 Task: Search board "Task Tracker".
Action: Mouse moved to (267, 240)
Screenshot: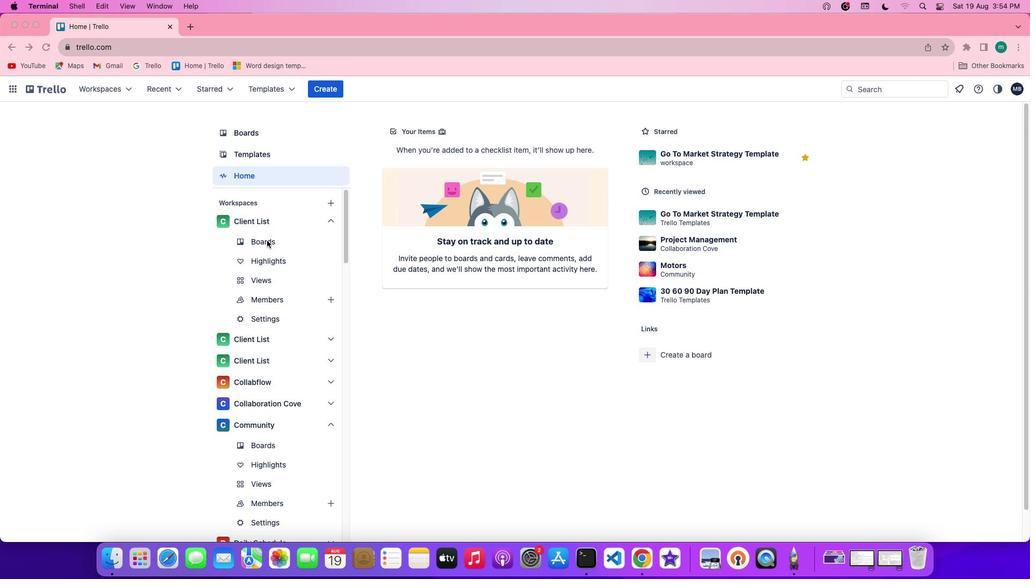 
Action: Mouse pressed left at (267, 240)
Screenshot: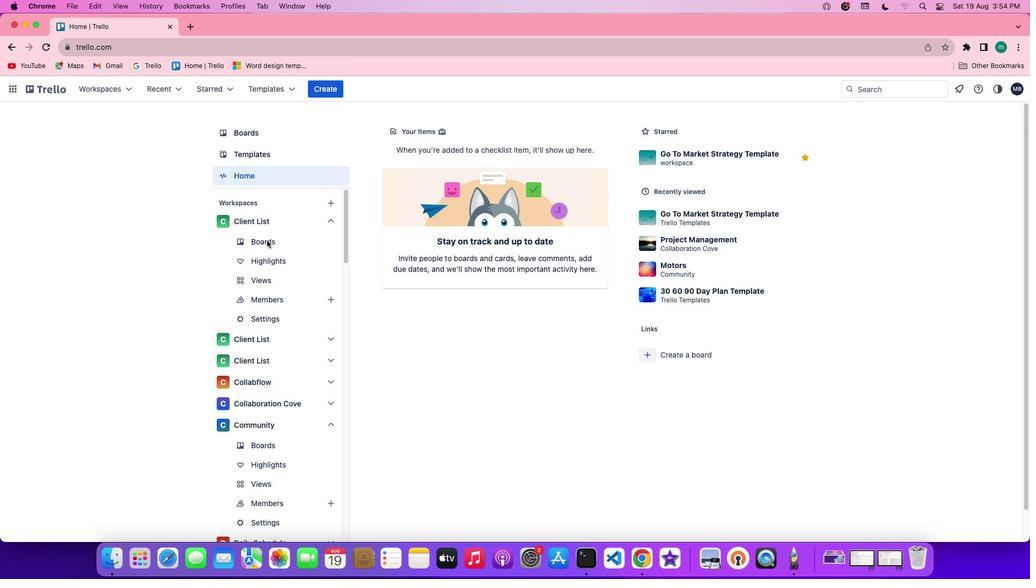 
Action: Mouse moved to (283, 239)
Screenshot: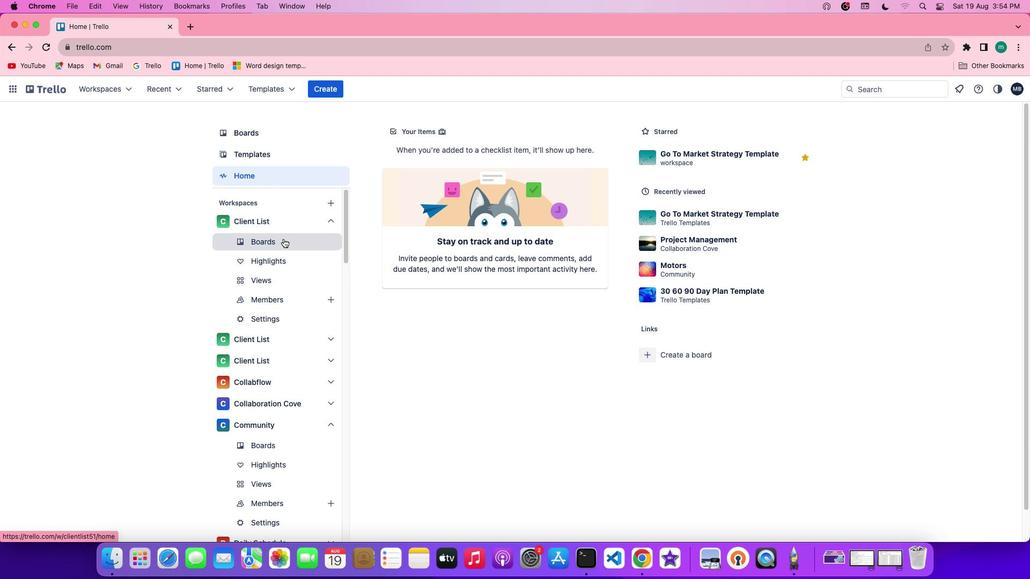 
Action: Mouse pressed left at (283, 239)
Screenshot: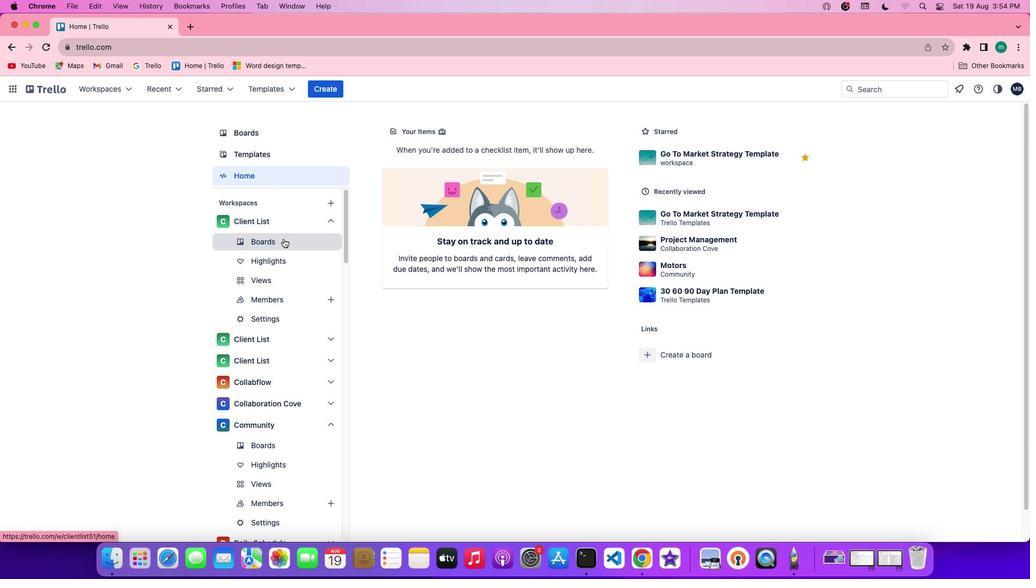 
Action: Mouse moved to (425, 482)
Screenshot: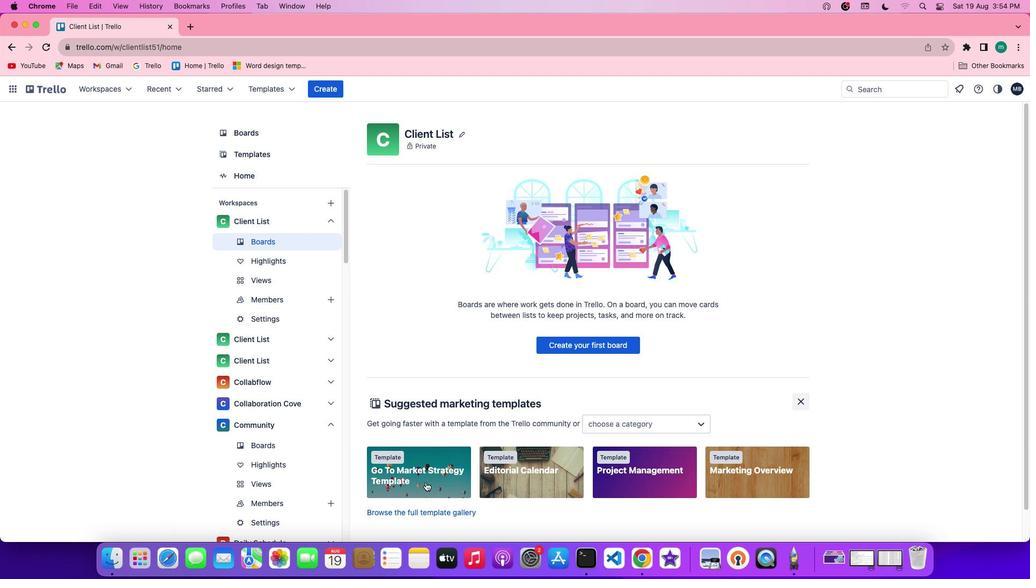 
Action: Mouse pressed left at (425, 482)
Screenshot: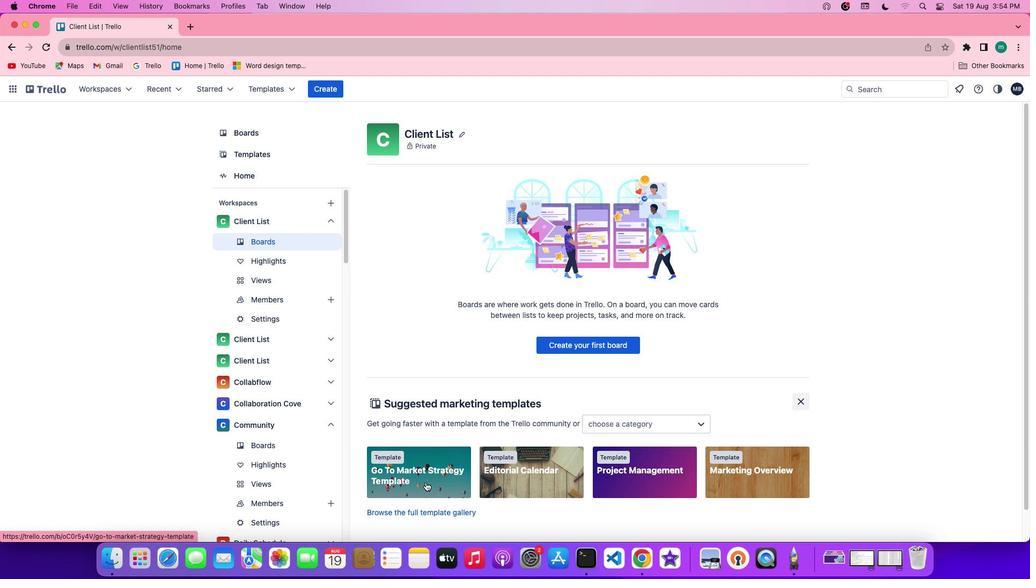 
Action: Mouse moved to (882, 94)
Screenshot: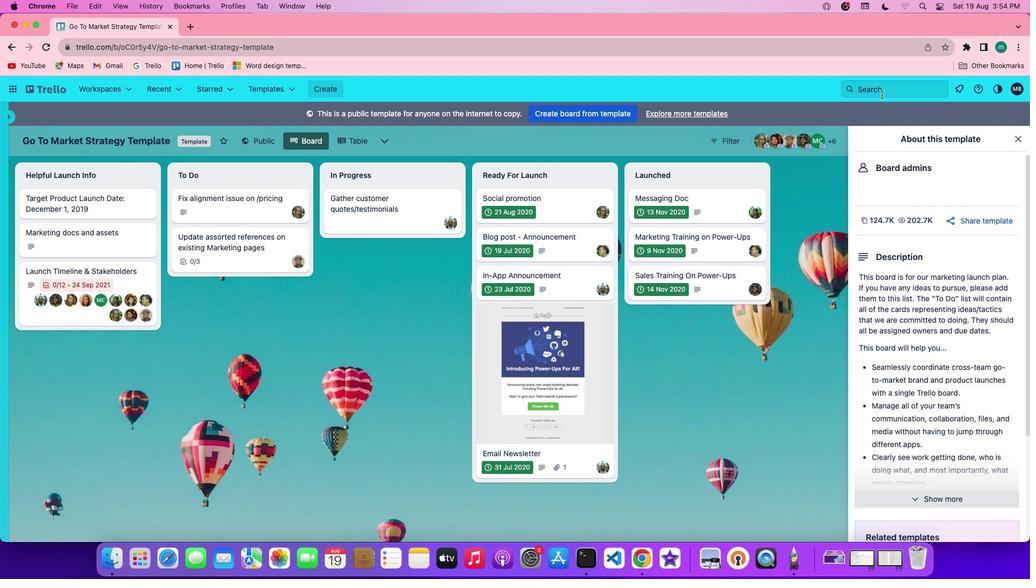 
Action: Mouse pressed left at (882, 94)
Screenshot: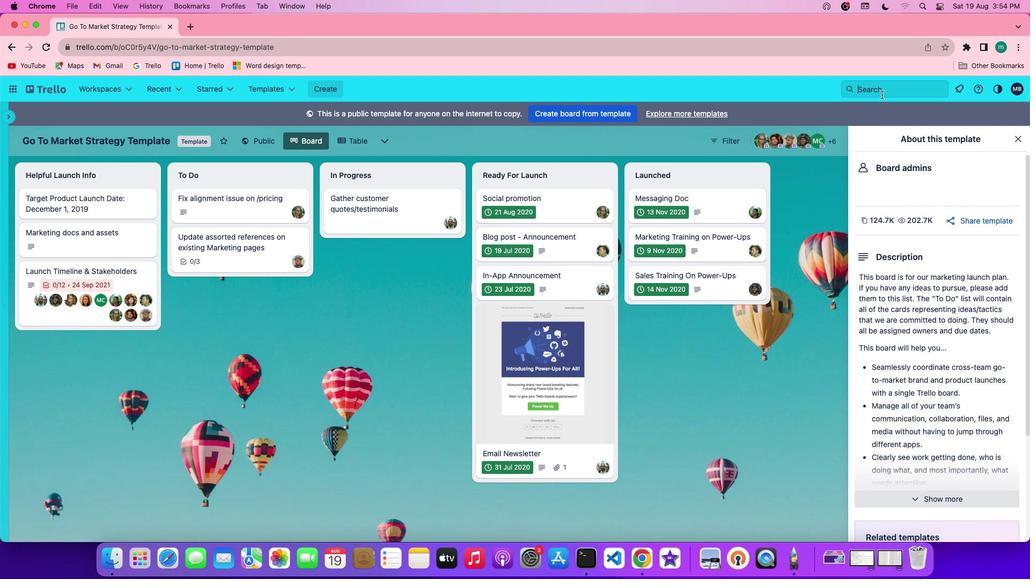 
Action: Mouse moved to (701, 89)
Screenshot: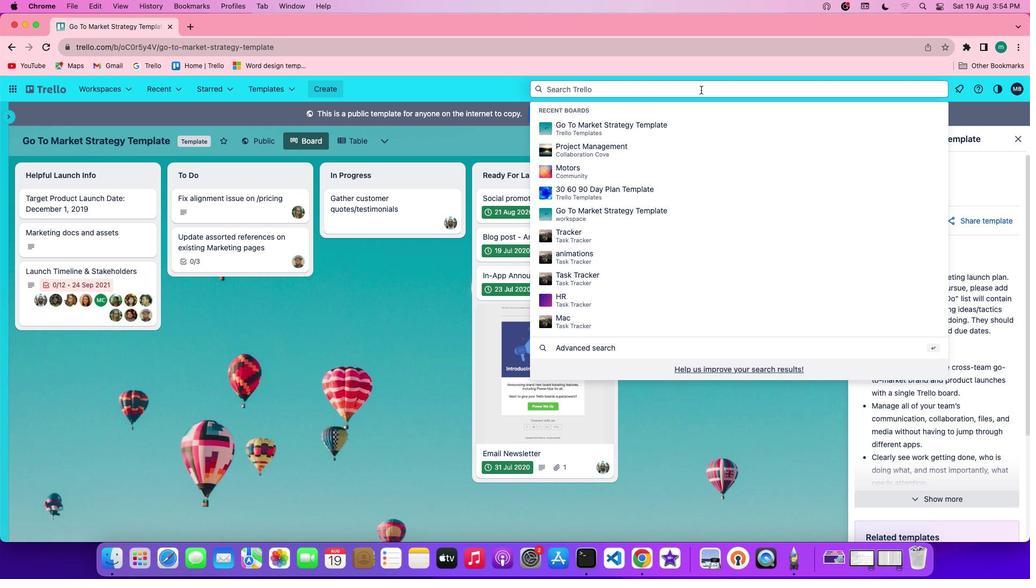 
Action: Mouse pressed left at (701, 89)
Screenshot: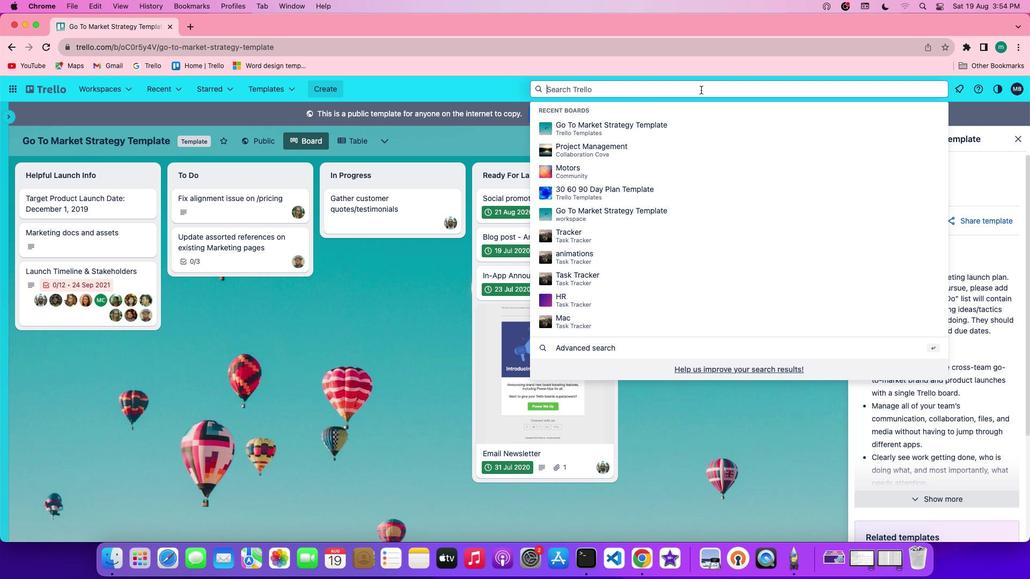 
Action: Key pressed Key.shift'T''a''s''k'Key.spaceKey.shift'T''r''a''c''k''e''r'Key.enter
Screenshot: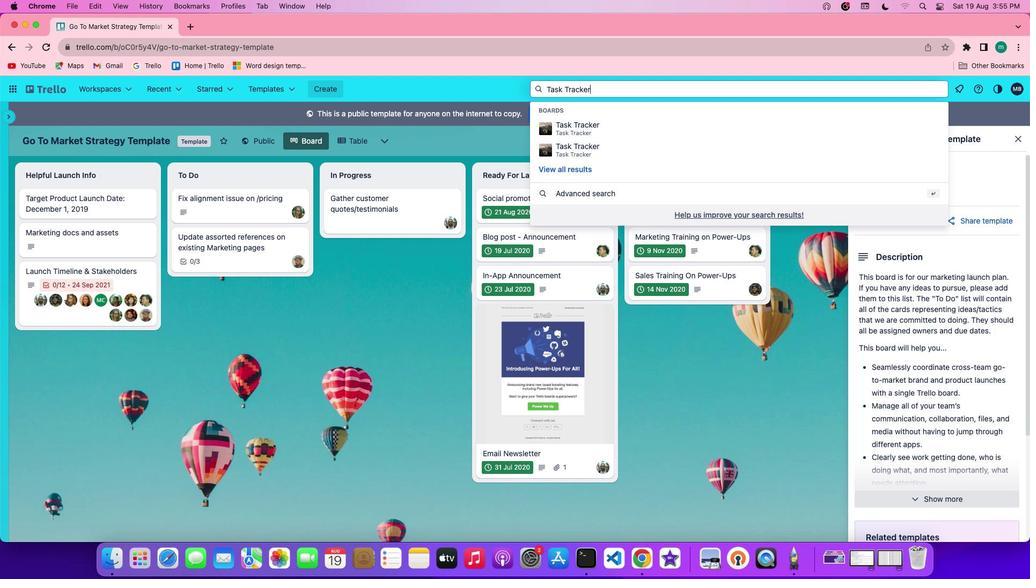 
